 Task: Search the file "readme" to jump to that file in the pull request "Update readme.md" of the repository "Javascript".
Action: Mouse moved to (865, 122)
Screenshot: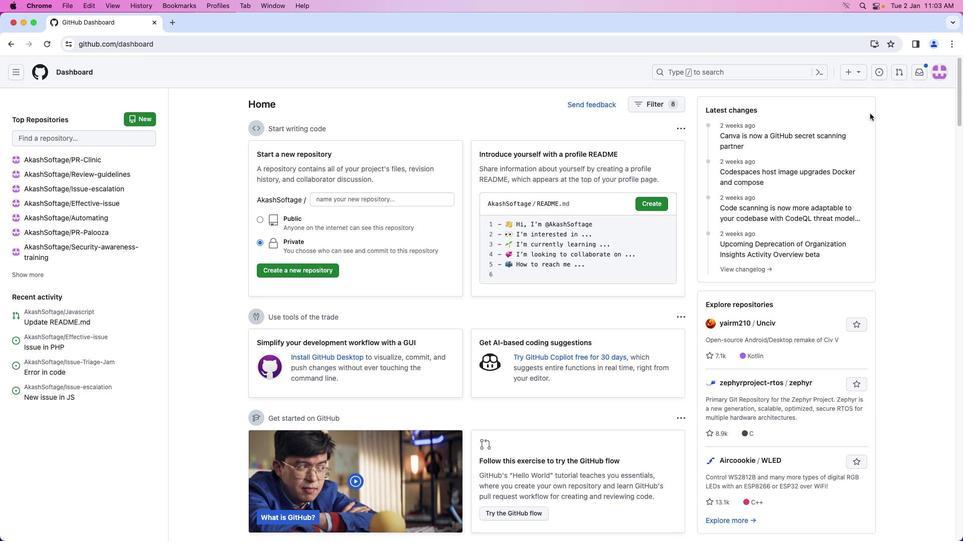 
Action: Mouse pressed left at (865, 122)
Screenshot: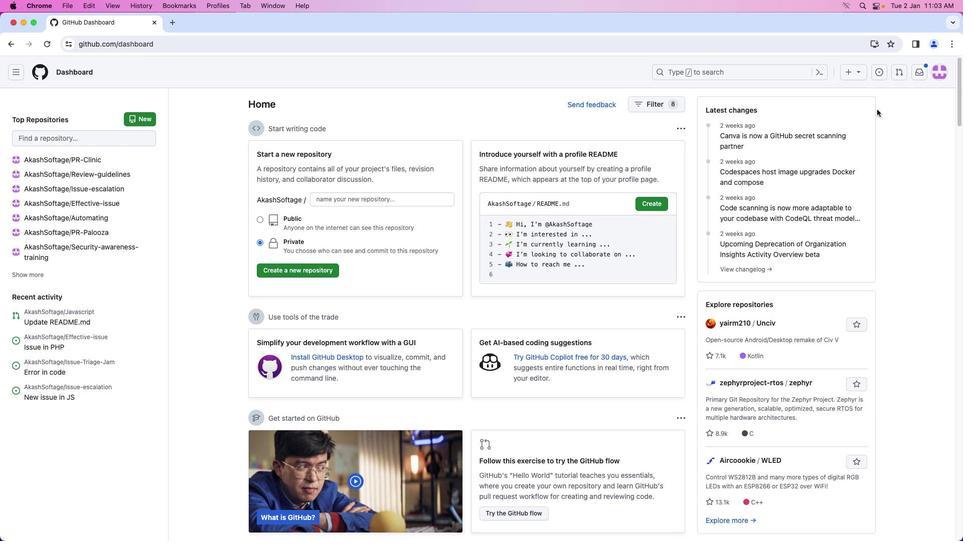 
Action: Mouse moved to (943, 73)
Screenshot: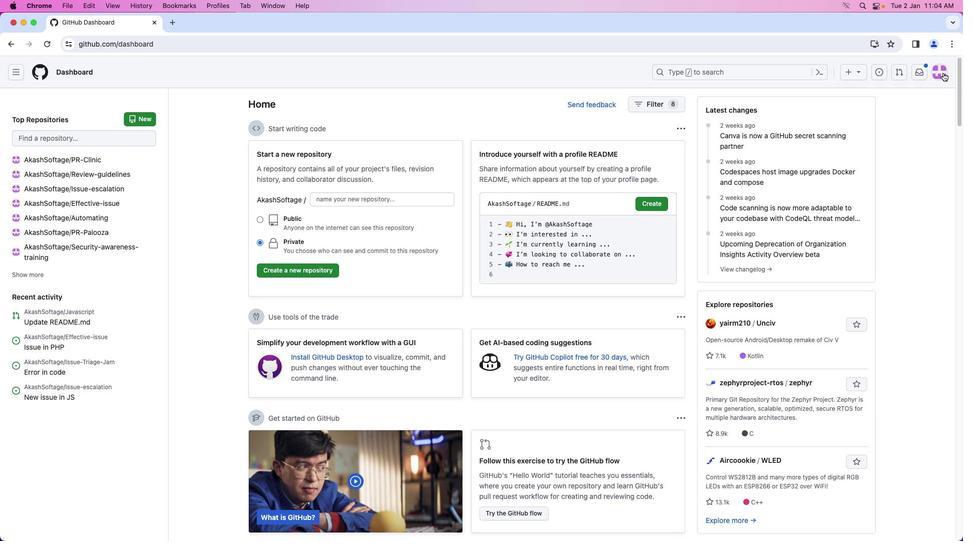 
Action: Mouse pressed left at (943, 73)
Screenshot: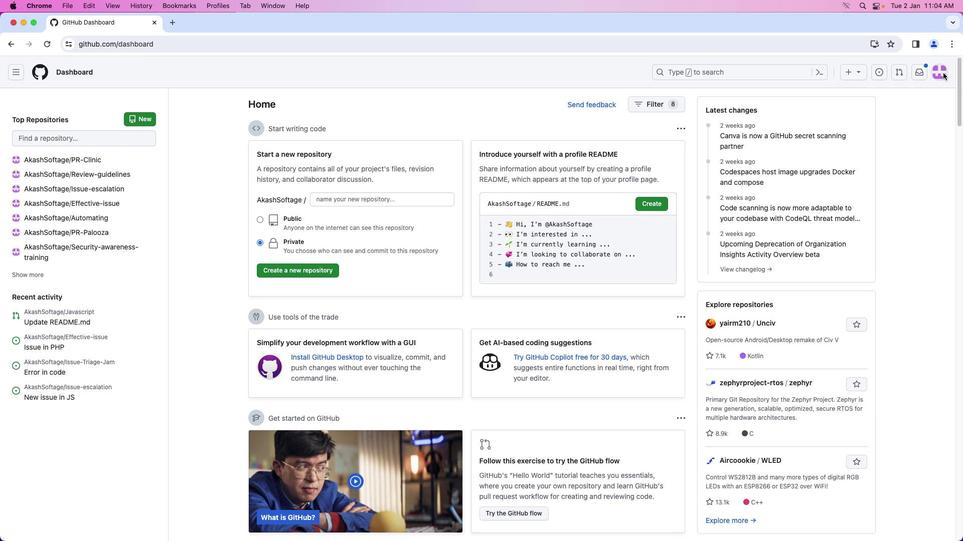 
Action: Mouse moved to (887, 164)
Screenshot: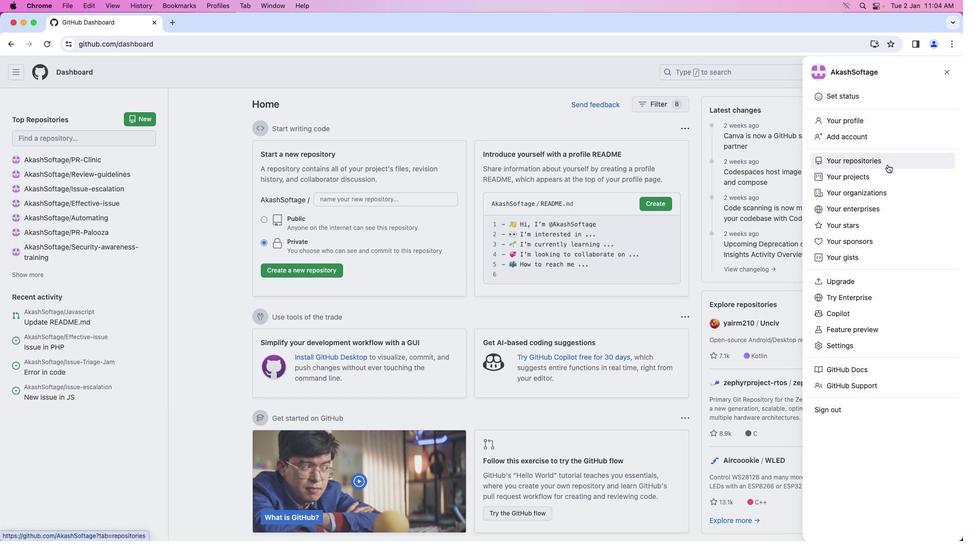 
Action: Mouse pressed left at (887, 164)
Screenshot: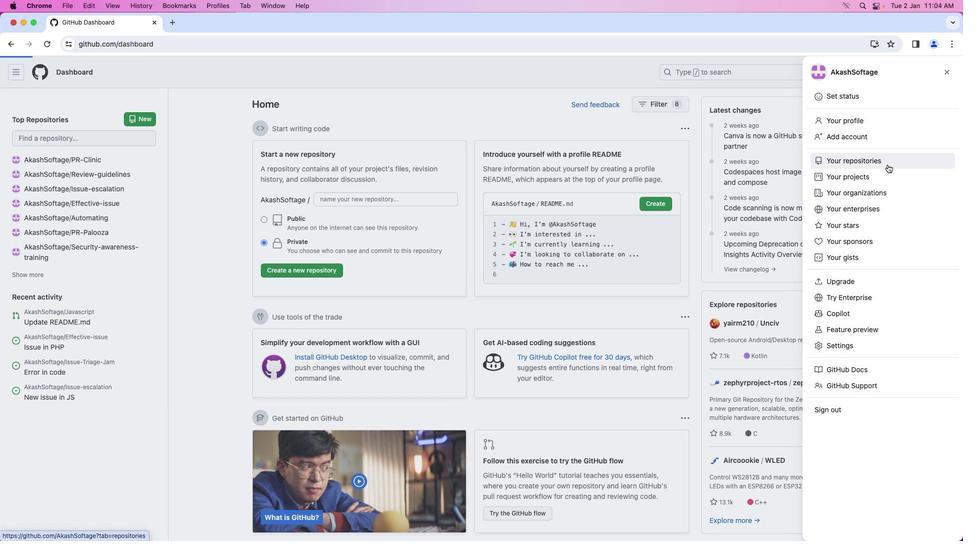 
Action: Mouse moved to (345, 166)
Screenshot: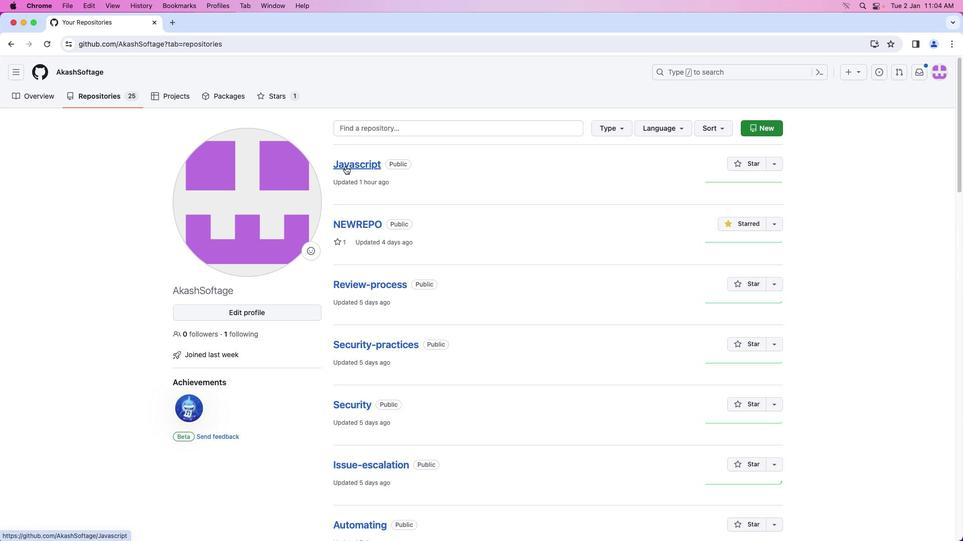 
Action: Mouse pressed left at (345, 166)
Screenshot: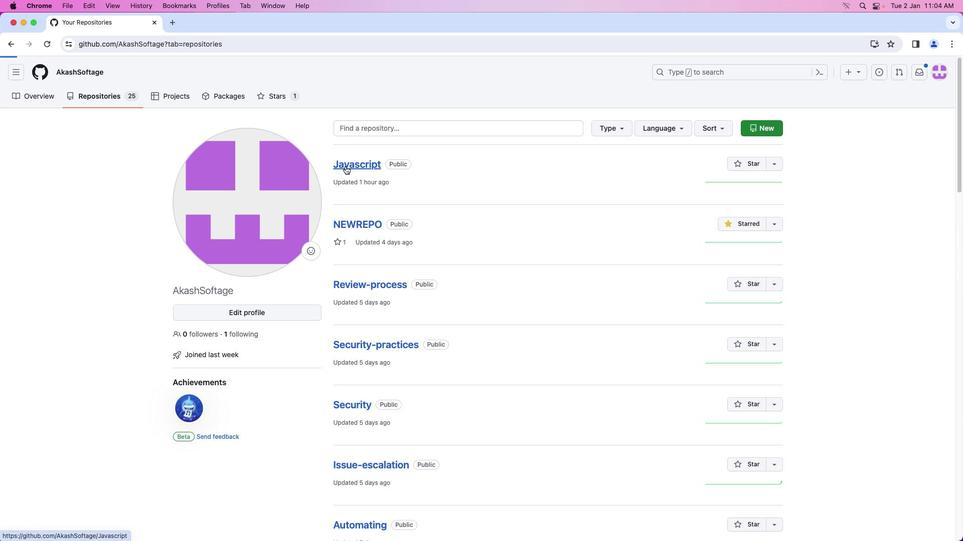 
Action: Mouse moved to (141, 98)
Screenshot: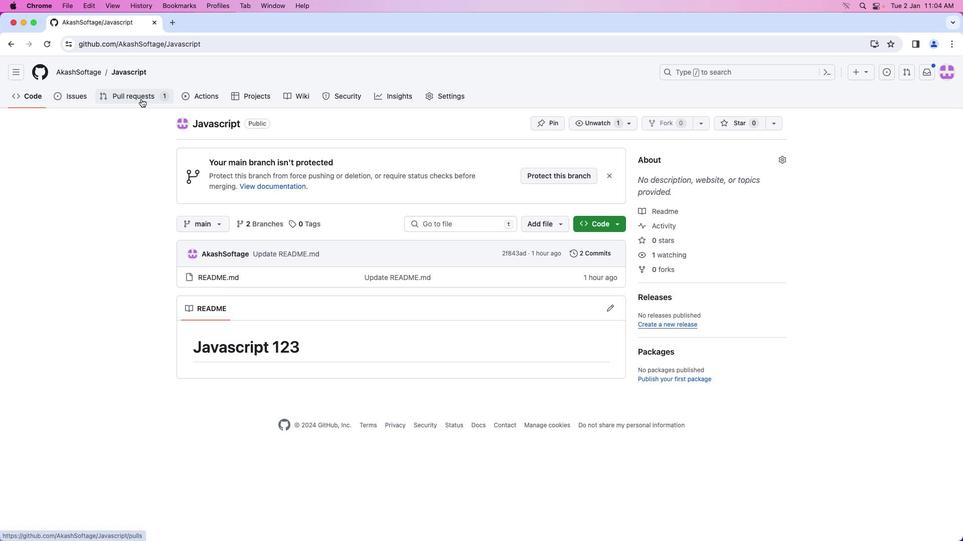 
Action: Mouse pressed left at (141, 98)
Screenshot: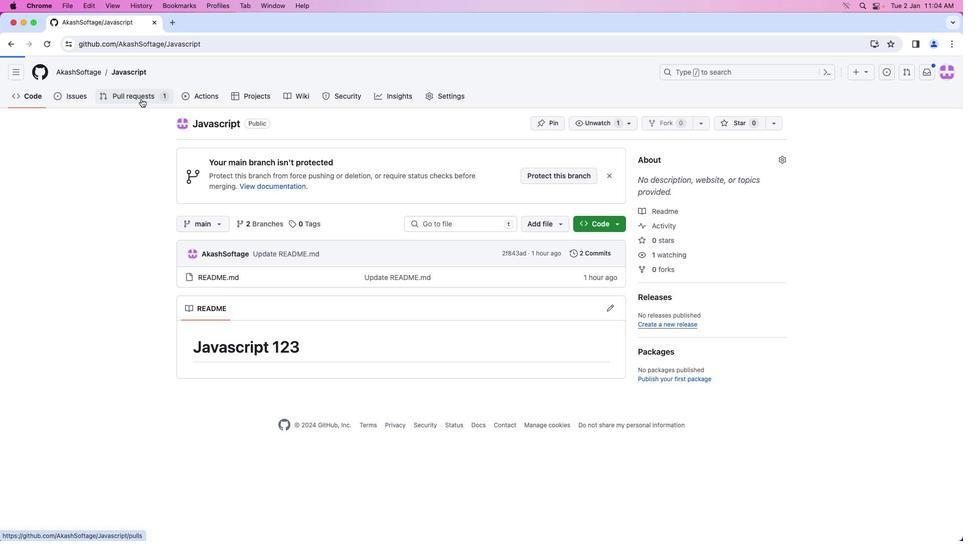 
Action: Mouse moved to (220, 248)
Screenshot: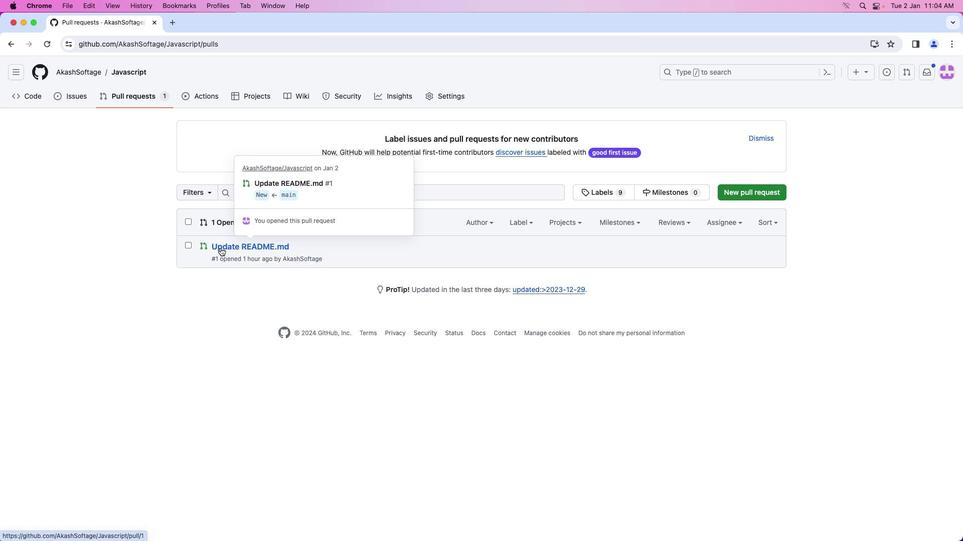
Action: Mouse pressed left at (220, 248)
Screenshot: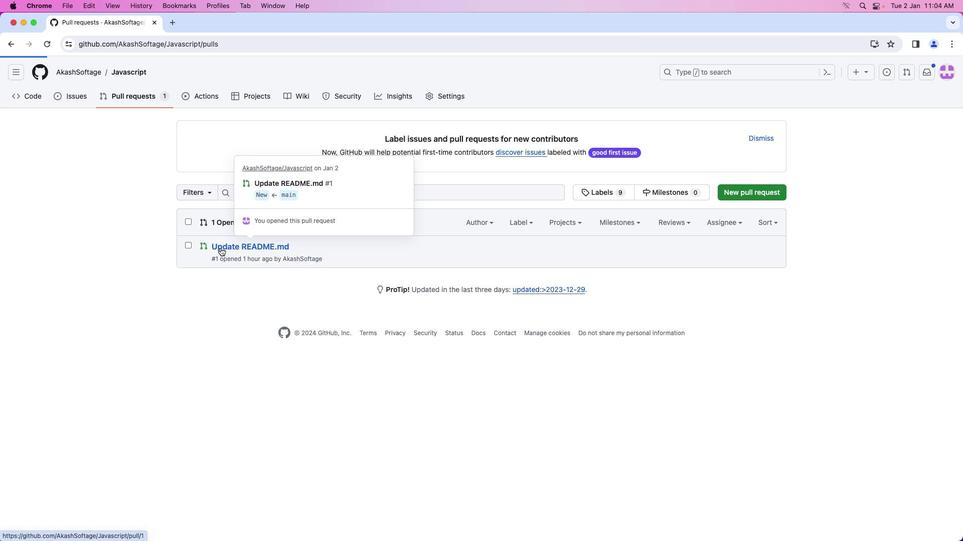 
Action: Mouse moved to (426, 179)
Screenshot: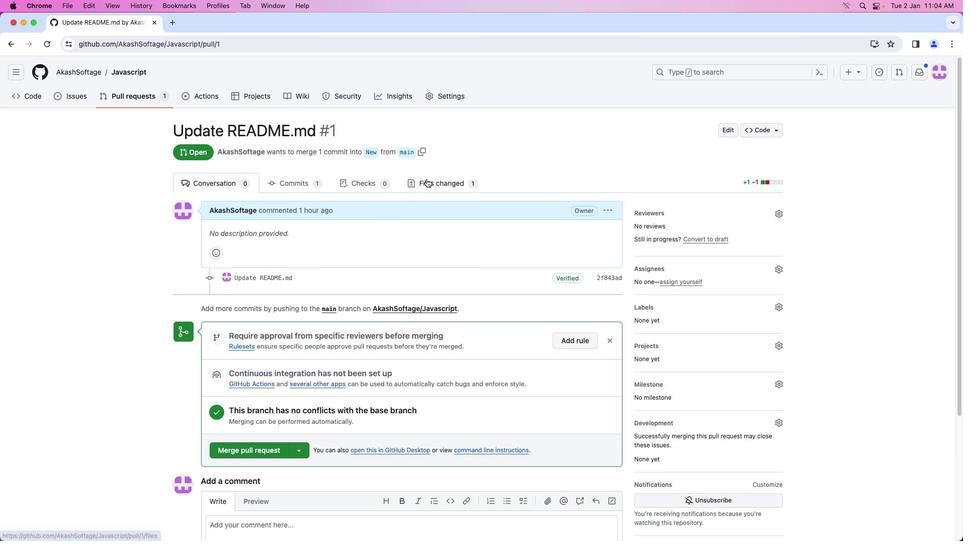 
Action: Mouse pressed left at (426, 179)
Screenshot: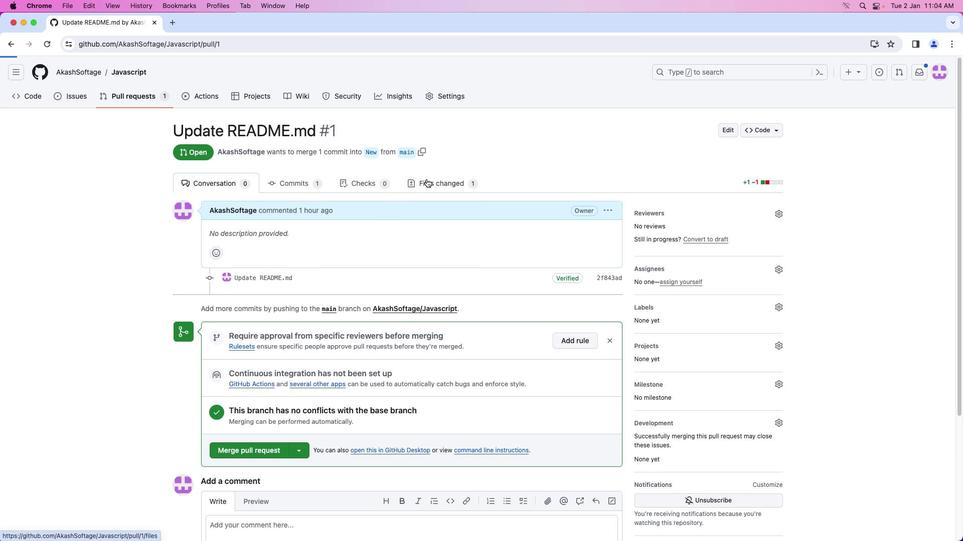 
Action: Mouse moved to (227, 209)
Screenshot: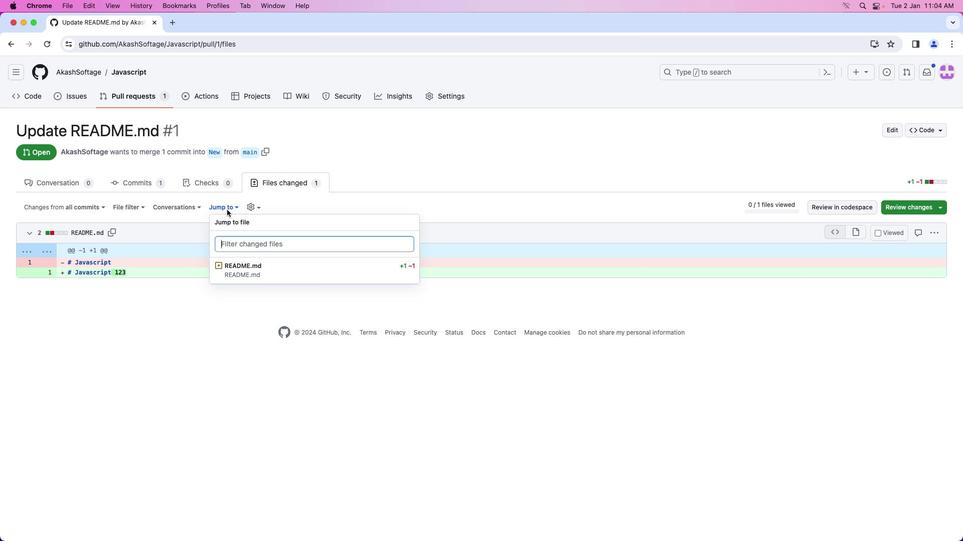 
Action: Mouse pressed left at (227, 209)
Screenshot: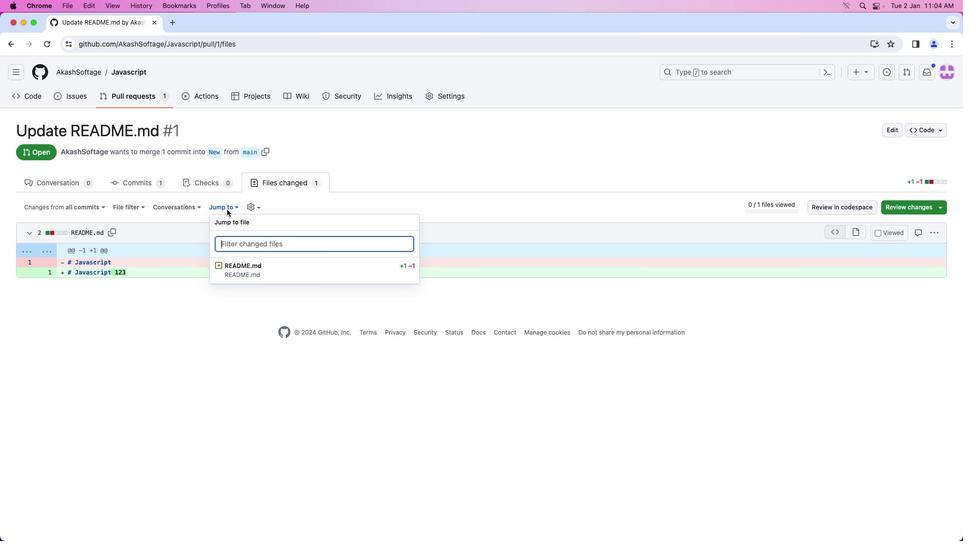 
Action: Mouse moved to (328, 234)
Screenshot: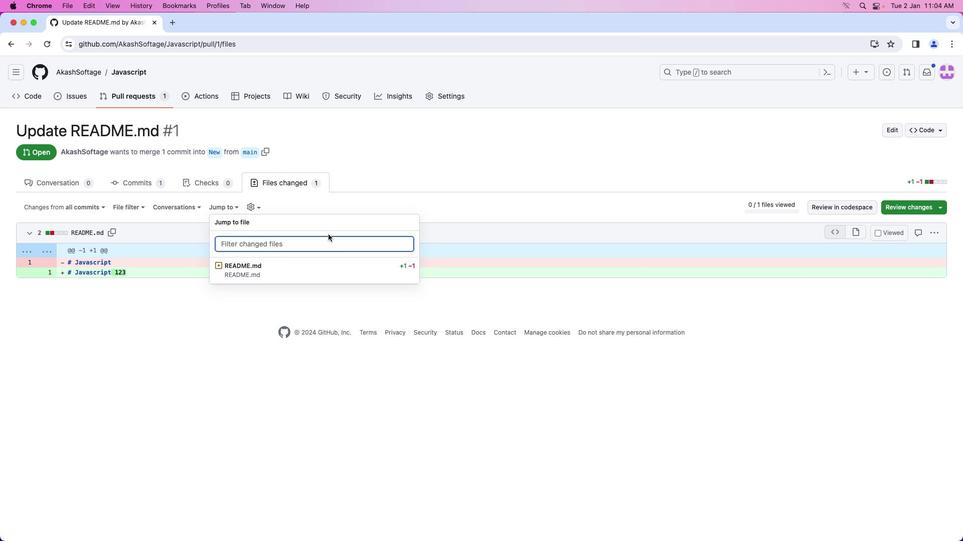 
Action: Key pressed Key.caps_lock'r''e''a''d''m''e'
Screenshot: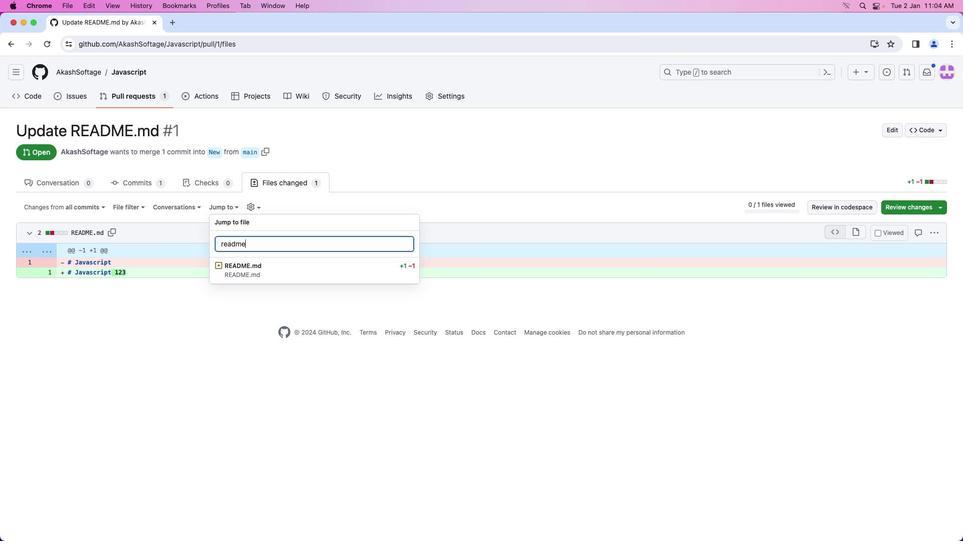 
